 Task: Select connections.
Action: Mouse moved to (673, 77)
Screenshot: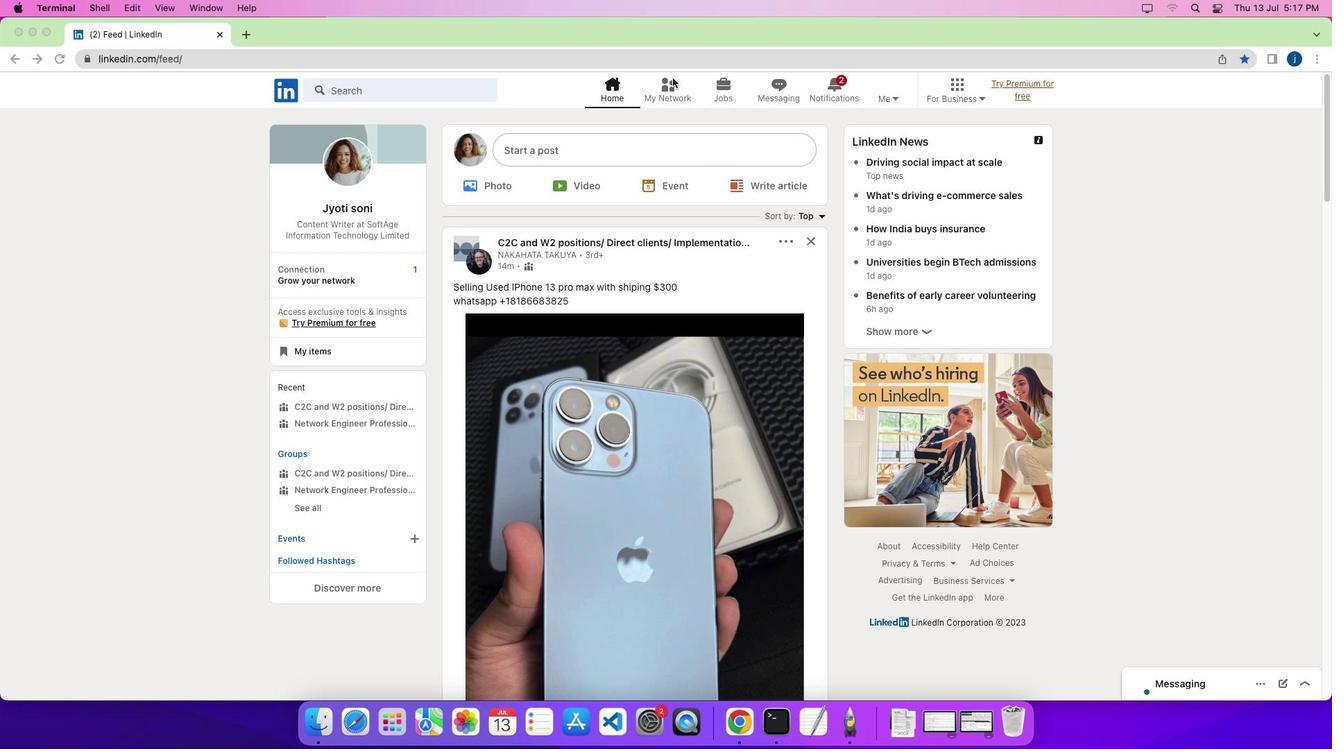 
Action: Mouse pressed left at (673, 77)
Screenshot: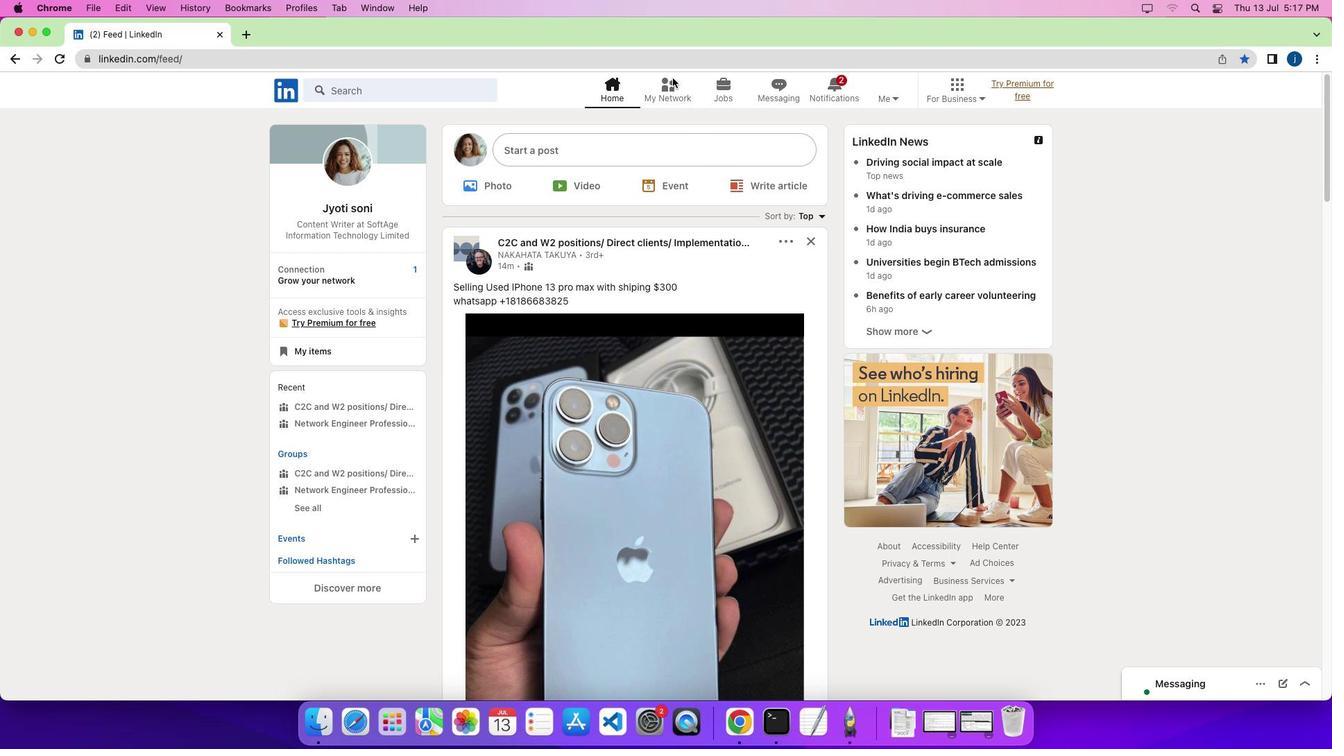 
Action: Mouse pressed left at (673, 77)
Screenshot: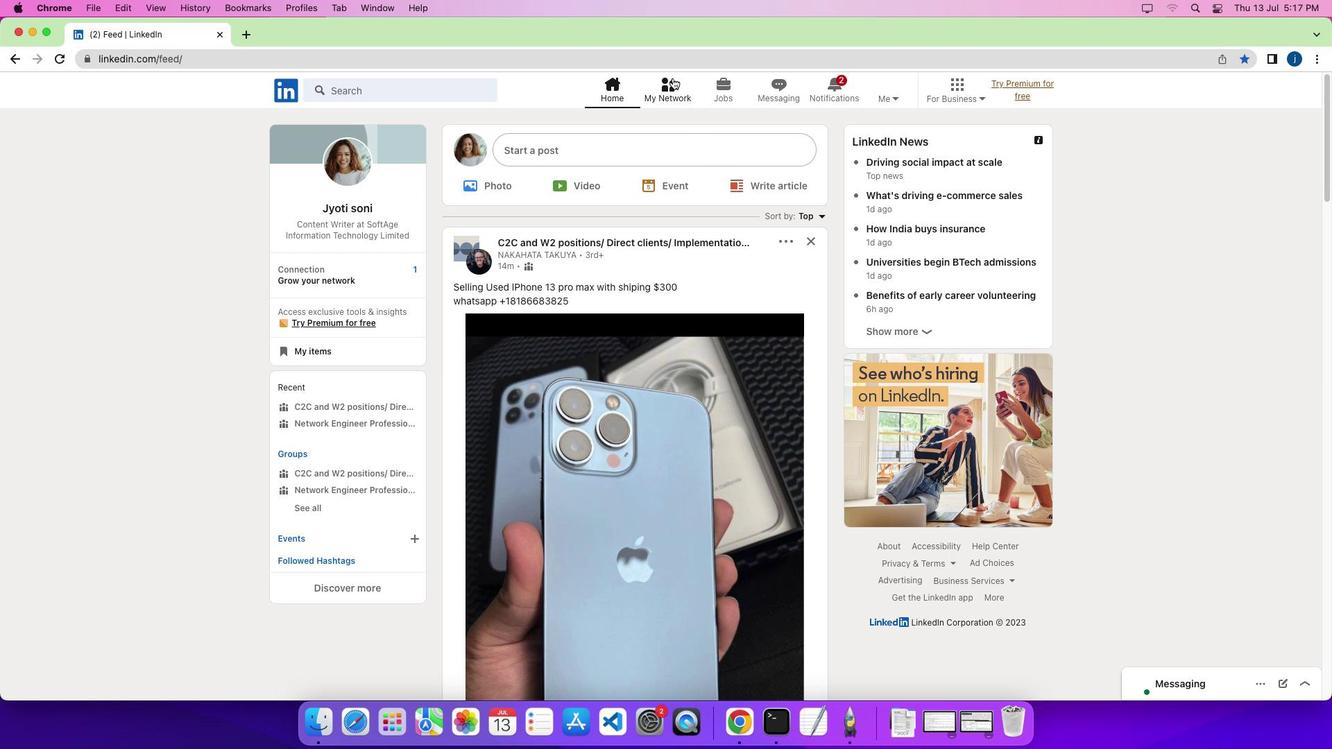 
Action: Mouse moved to (344, 188)
Screenshot: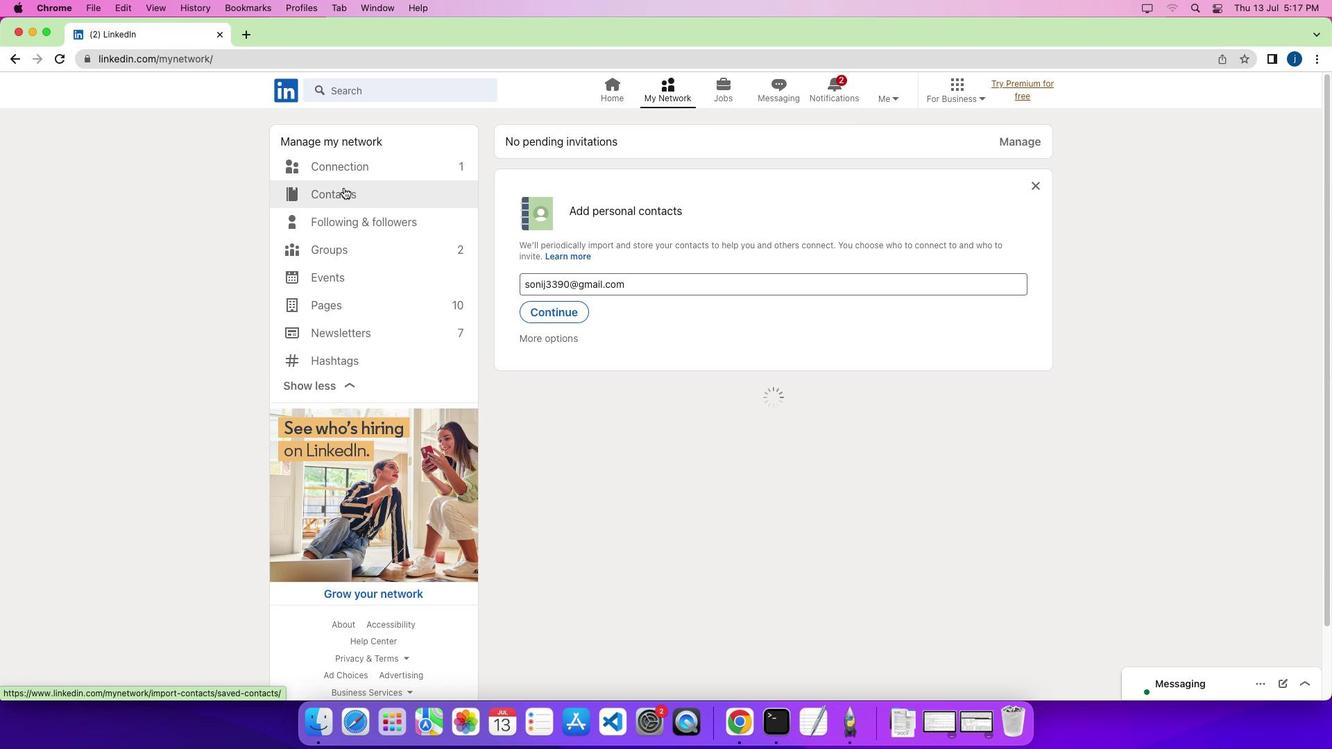 
Action: Mouse pressed left at (344, 188)
Screenshot: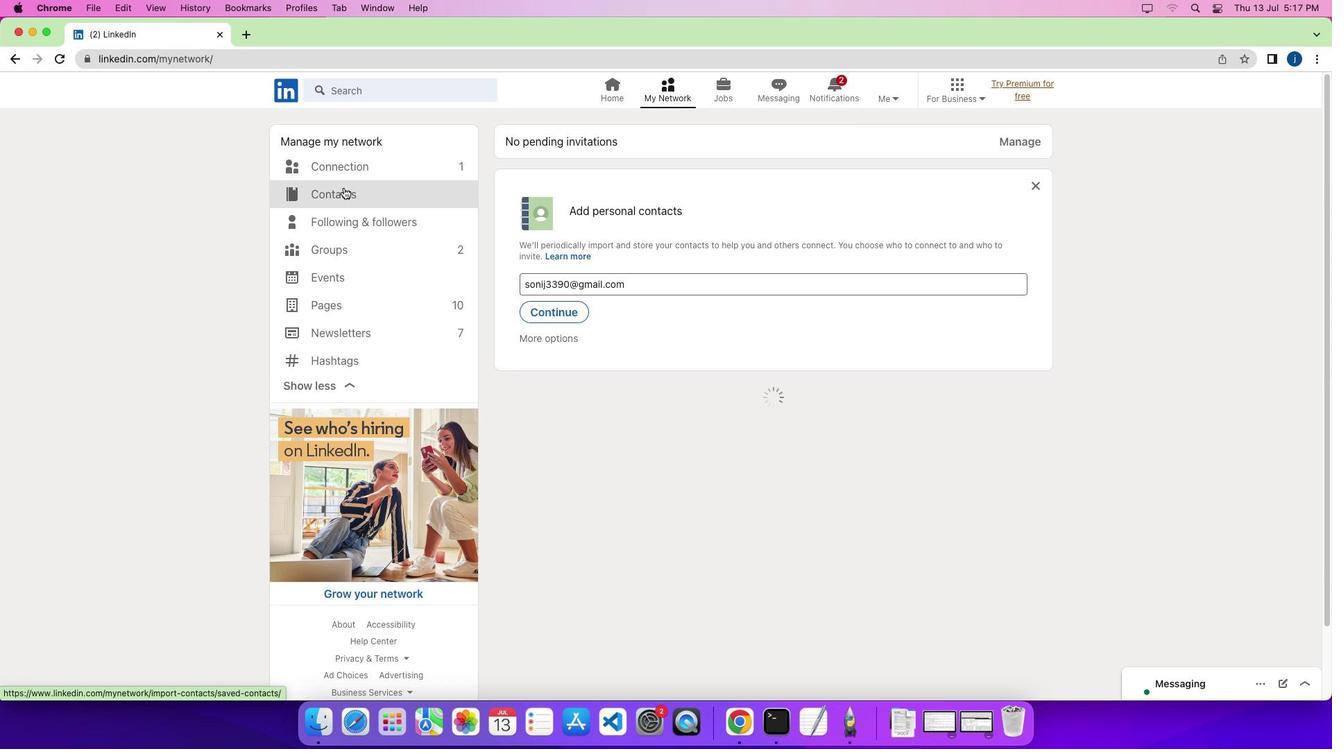 
Action: Mouse moved to (869, 224)
Screenshot: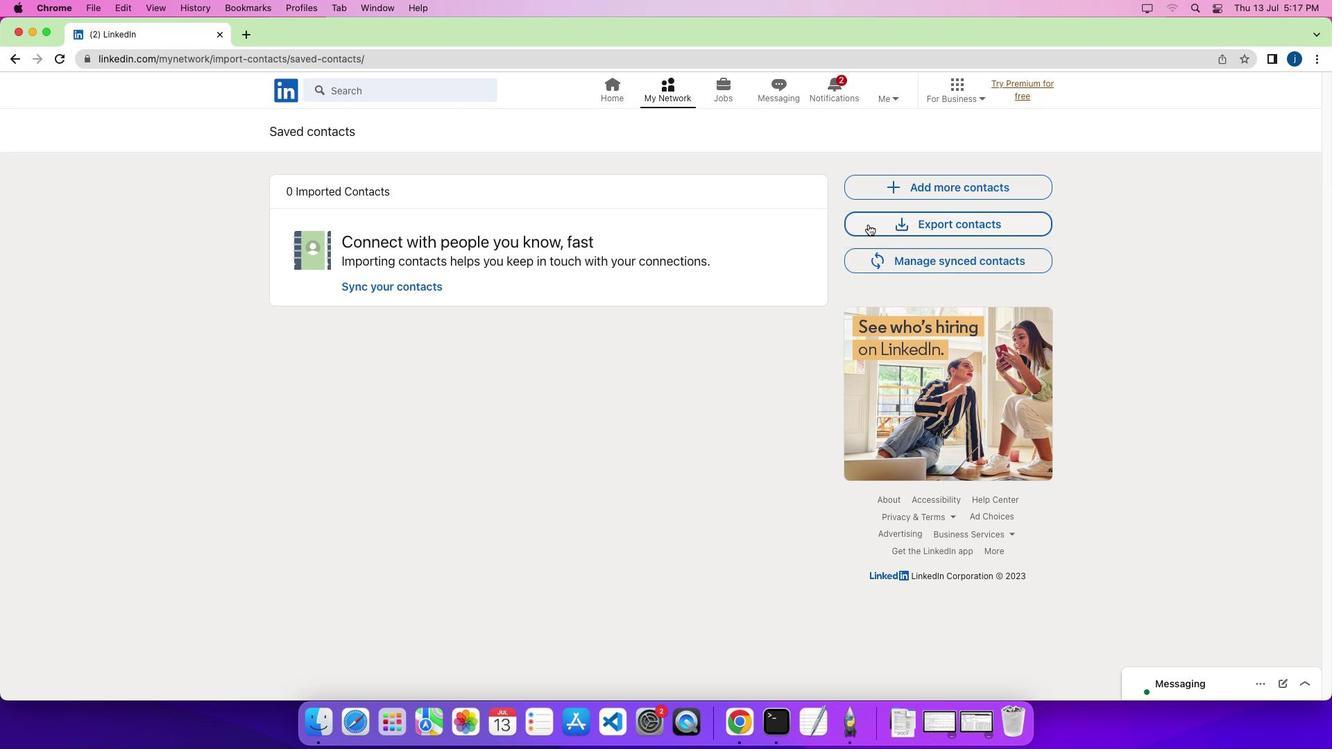 
Action: Mouse pressed left at (869, 224)
Screenshot: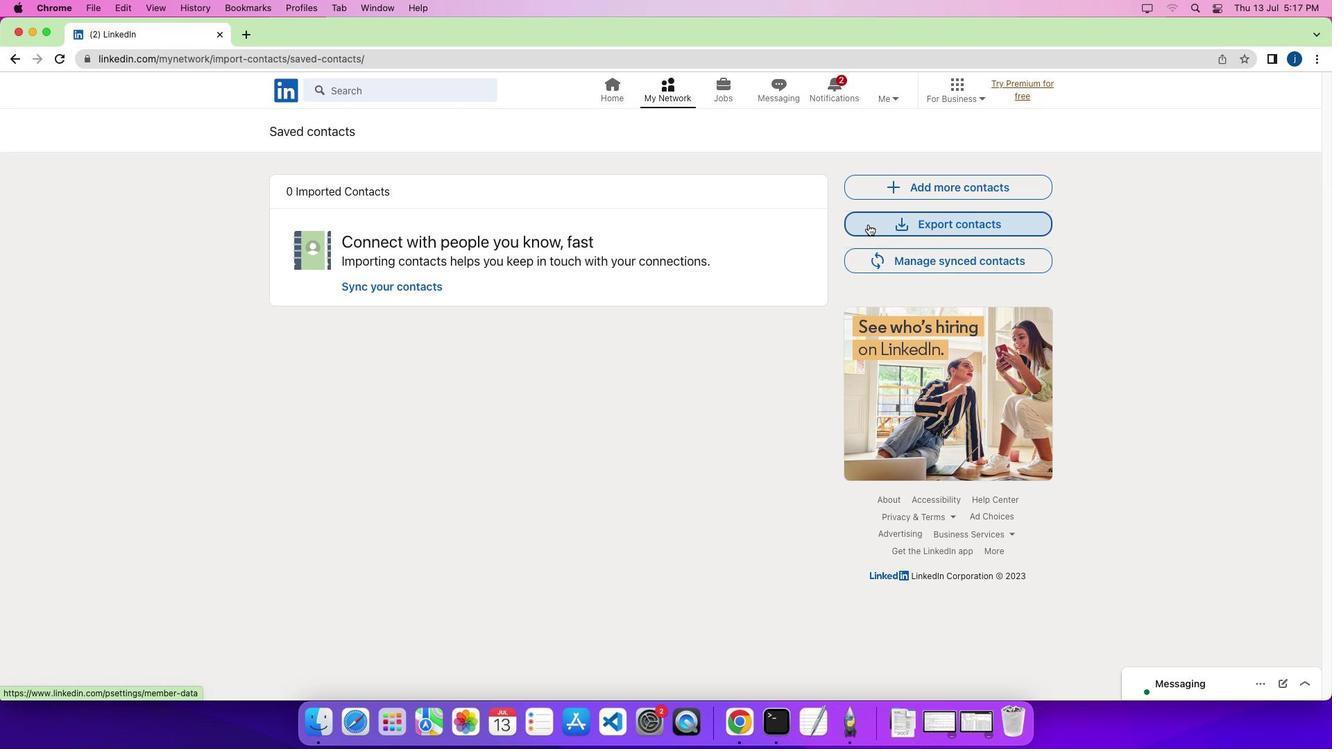 
Action: Mouse moved to (710, 290)
Screenshot: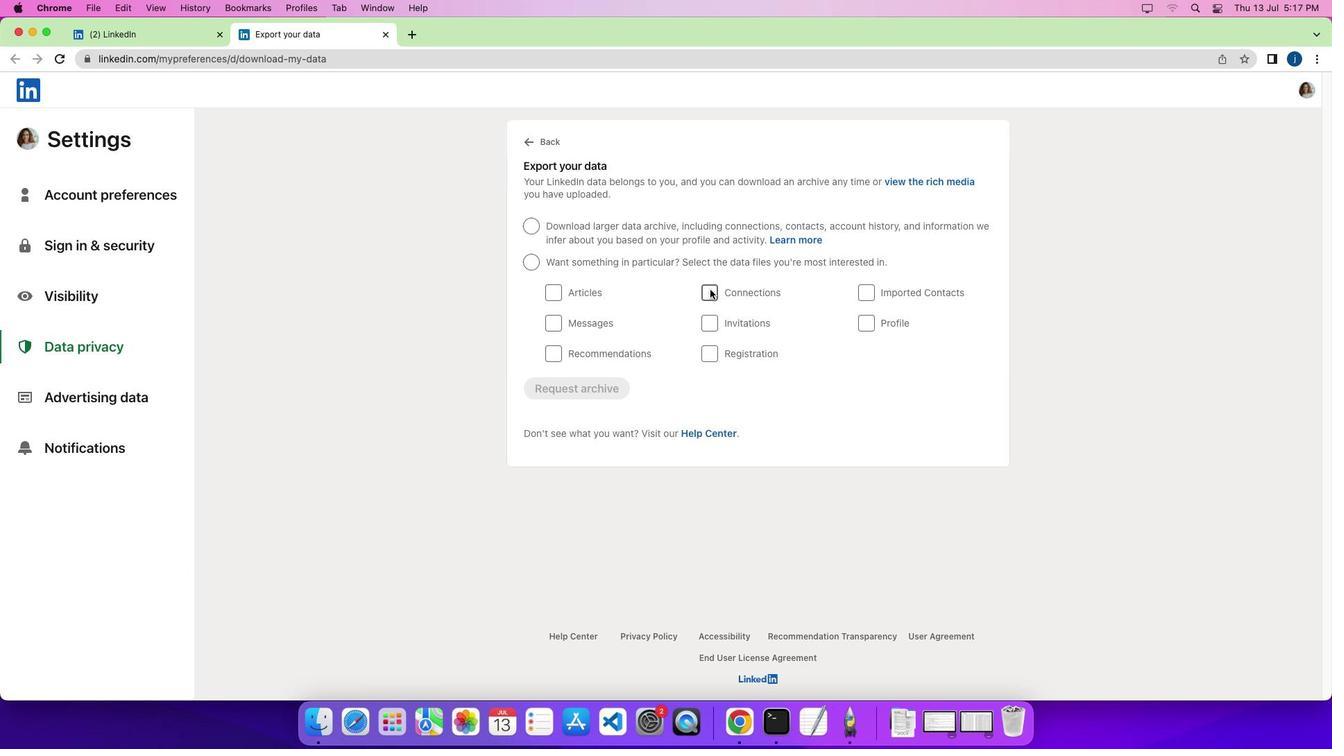 
Action: Mouse pressed left at (710, 290)
Screenshot: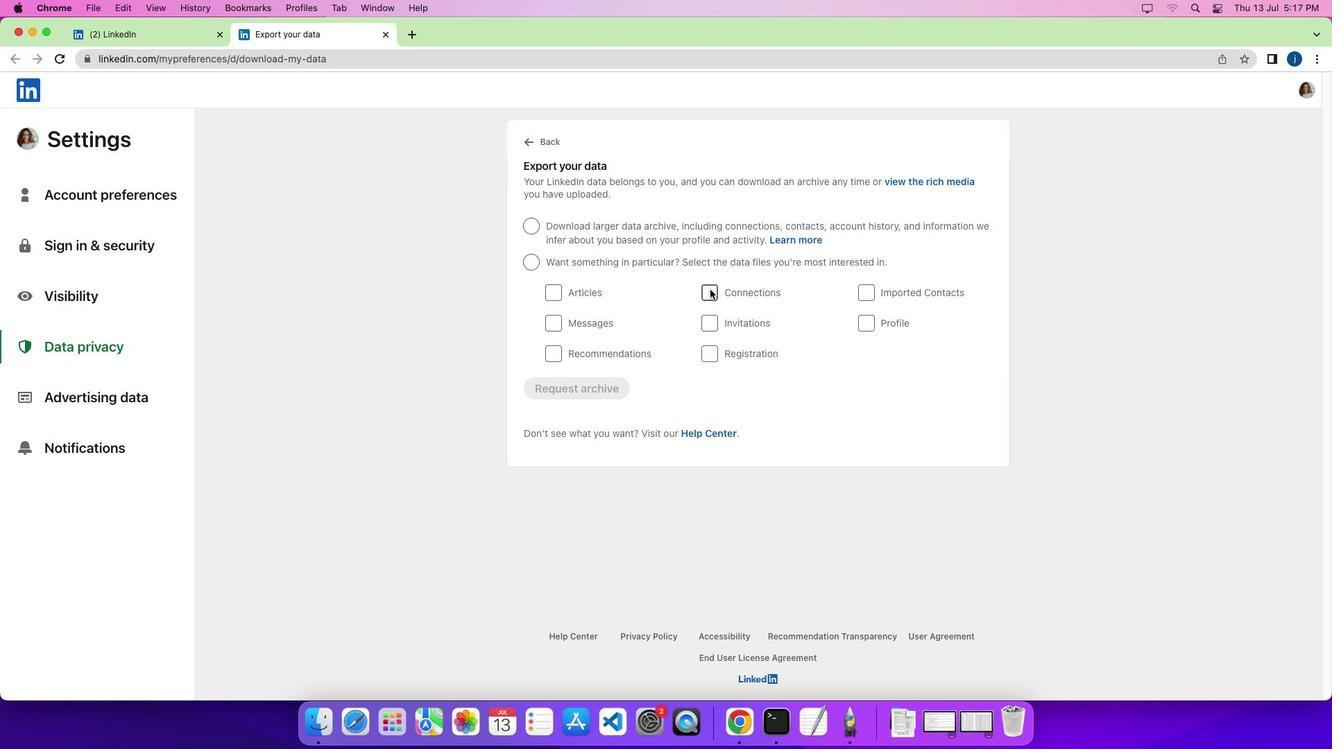 
Action: Mouse moved to (803, 333)
Screenshot: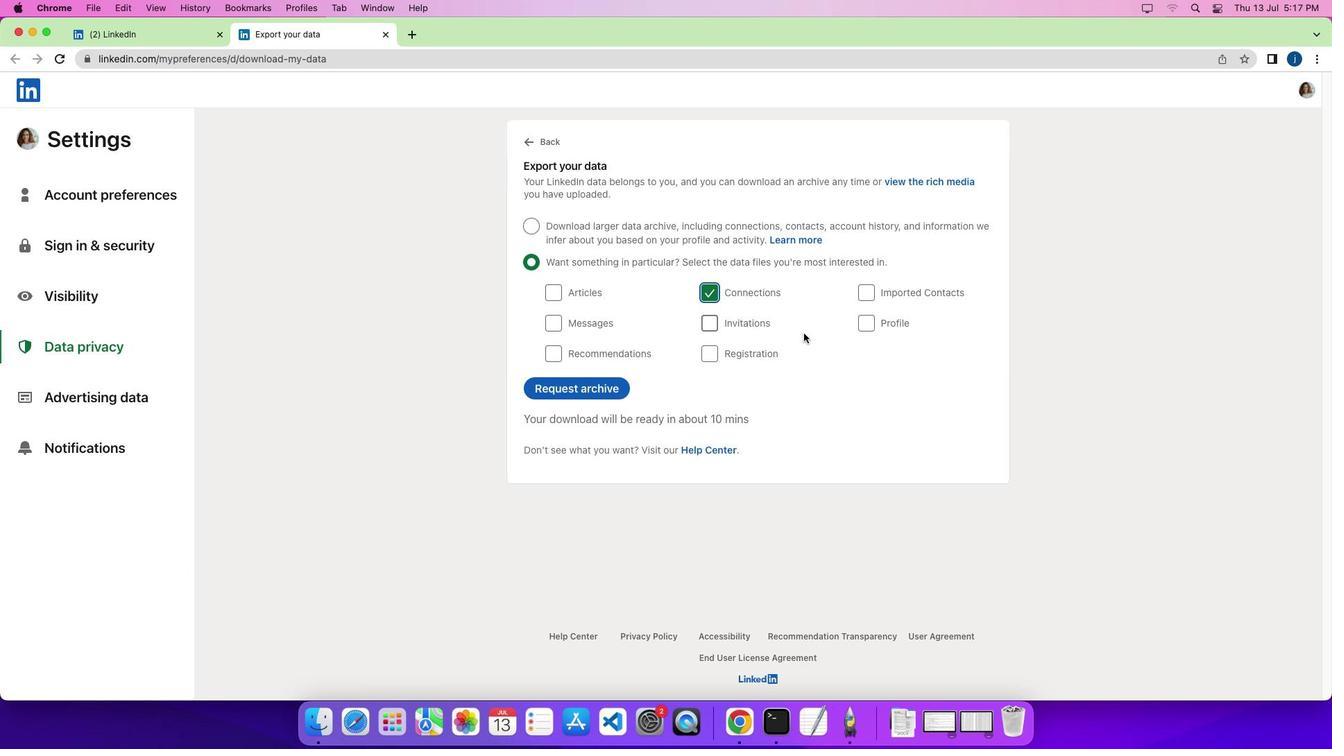 
